 Task: Move the task Develop a new mobile app for a restaurant to the section Done in the project AgileIntegrate and filter the tasks in the project by Due next week
Action: Mouse moved to (359, 227)
Screenshot: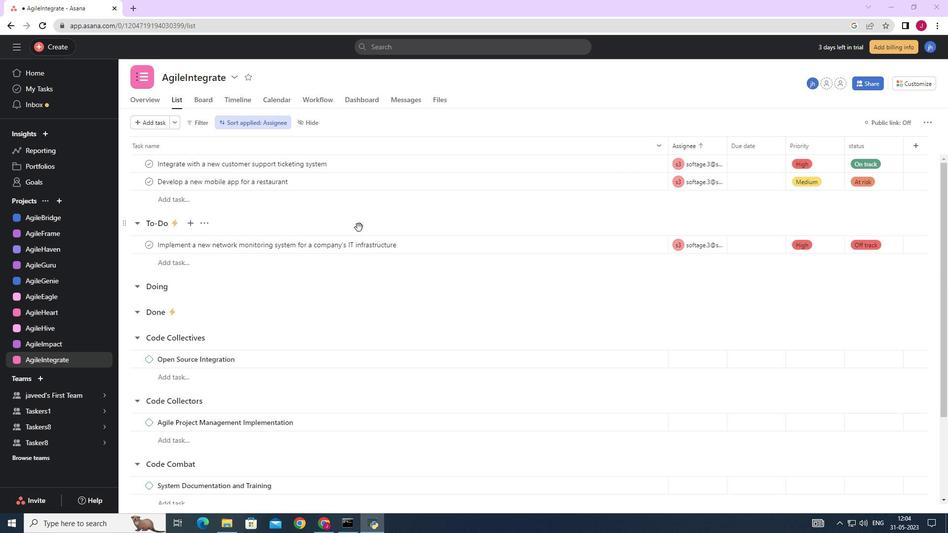 
Action: Mouse scrolled (359, 228) with delta (0, 0)
Screenshot: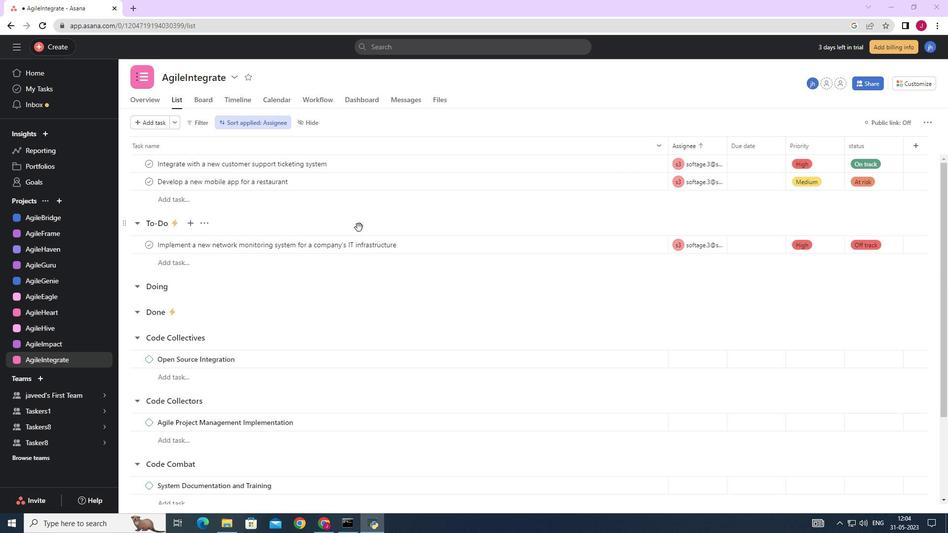 
Action: Mouse scrolled (359, 228) with delta (0, 0)
Screenshot: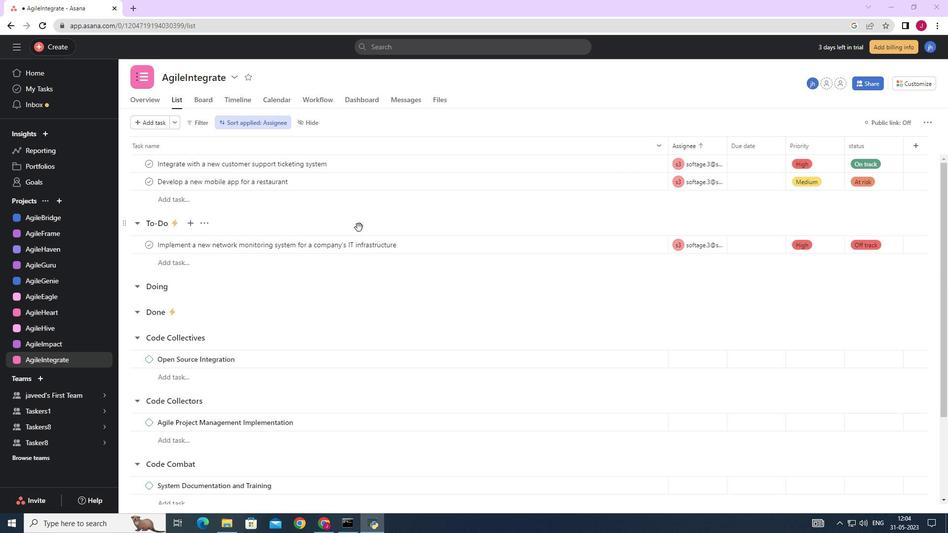 
Action: Mouse scrolled (359, 228) with delta (0, 0)
Screenshot: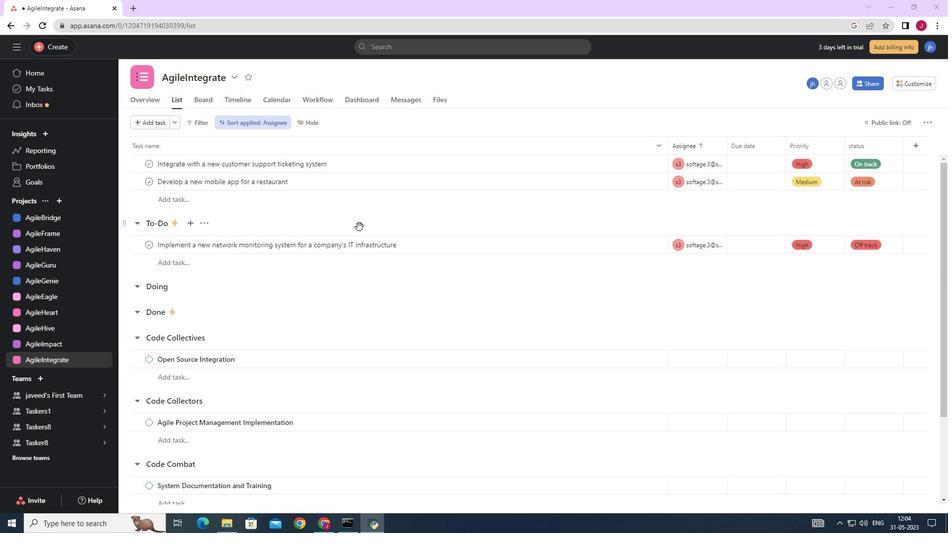 
Action: Mouse moved to (640, 181)
Screenshot: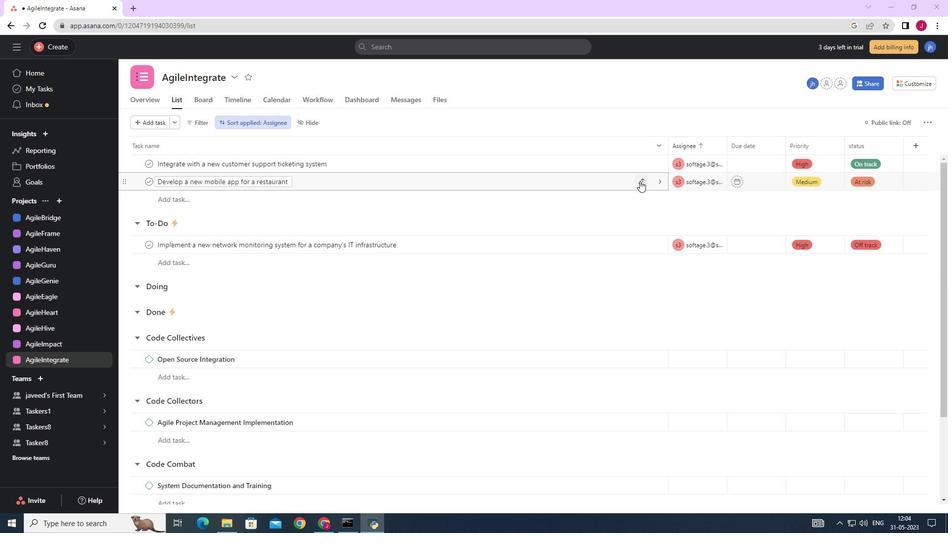 
Action: Mouse pressed left at (640, 181)
Screenshot: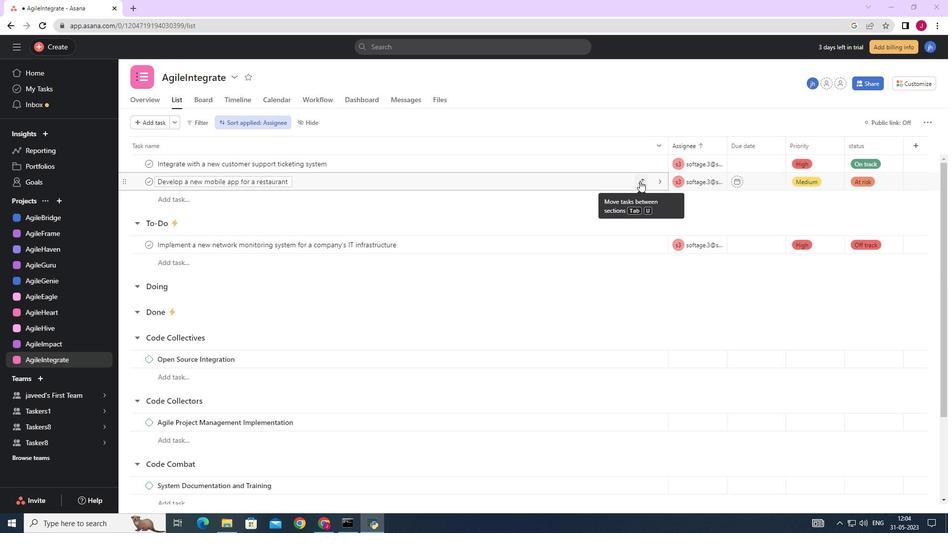 
Action: Mouse moved to (584, 269)
Screenshot: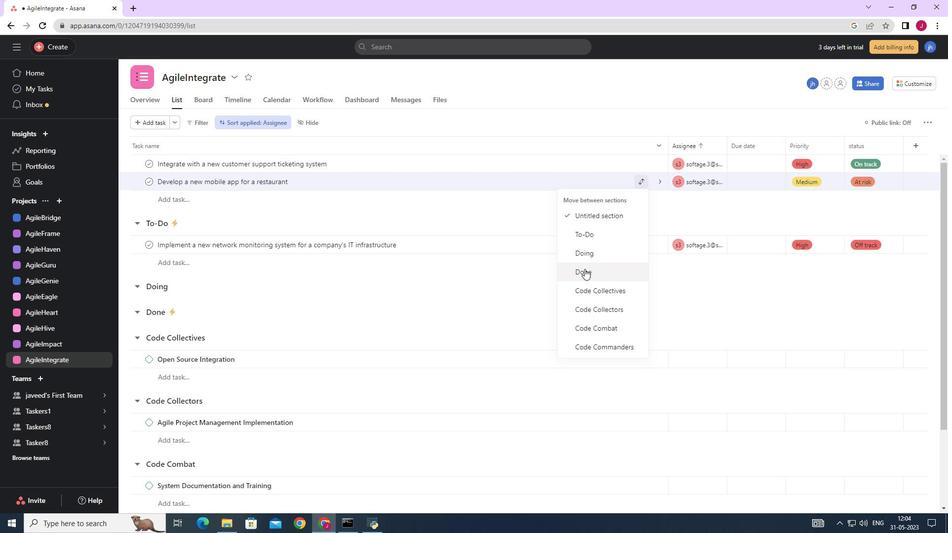 
Action: Mouse pressed left at (583, 269)
Screenshot: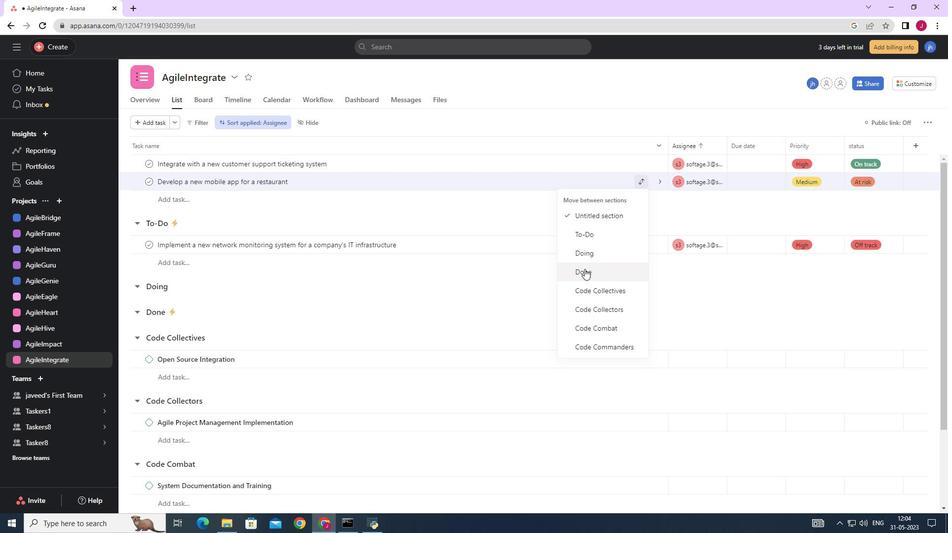 
Action: Mouse moved to (251, 123)
Screenshot: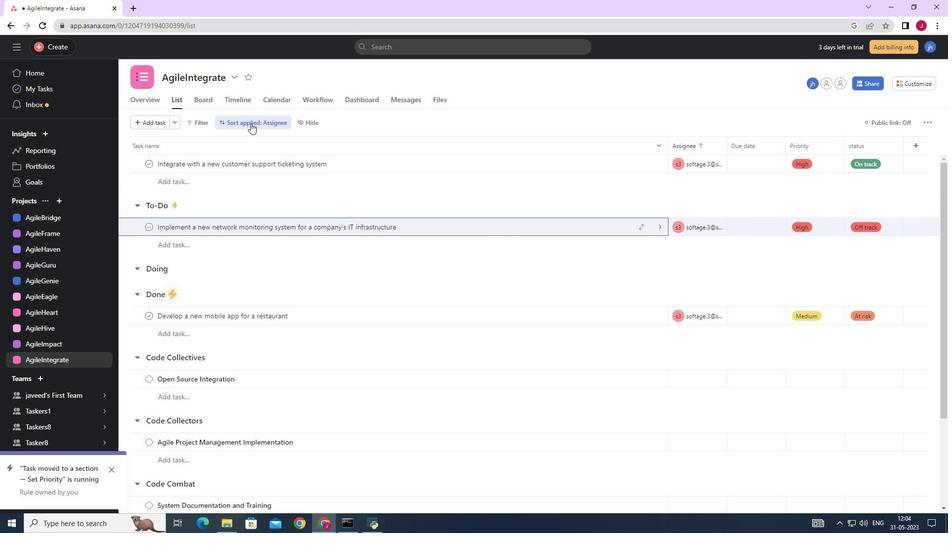 
Action: Mouse pressed left at (251, 123)
Screenshot: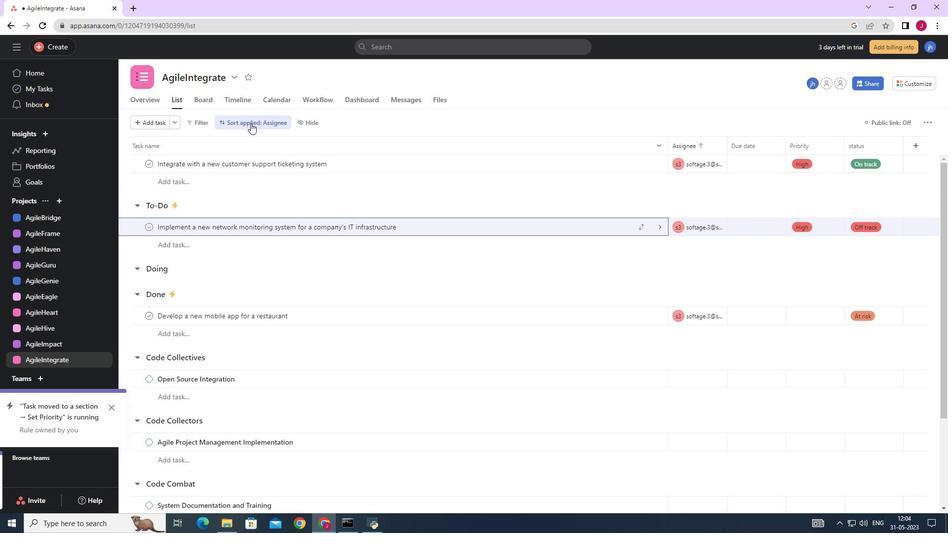 
Action: Mouse moved to (198, 120)
Screenshot: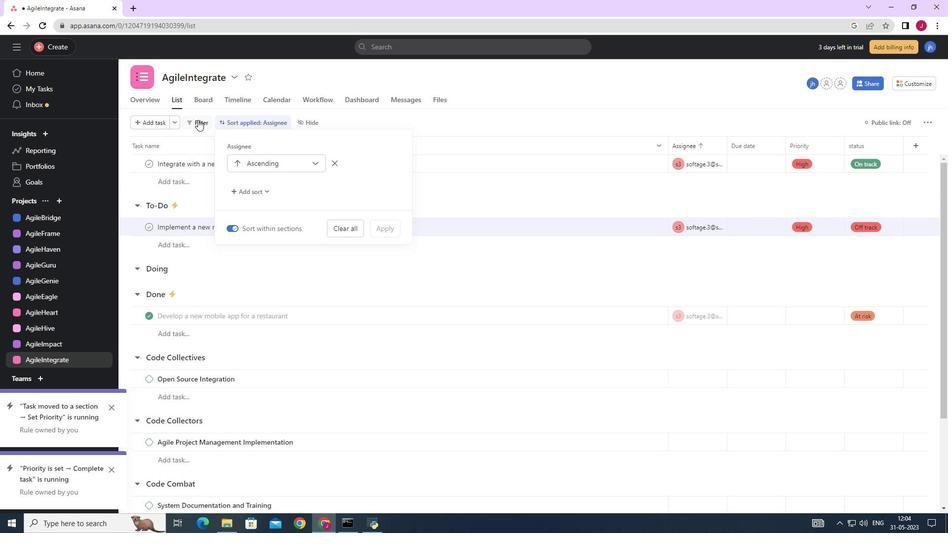 
Action: Mouse pressed left at (198, 120)
Screenshot: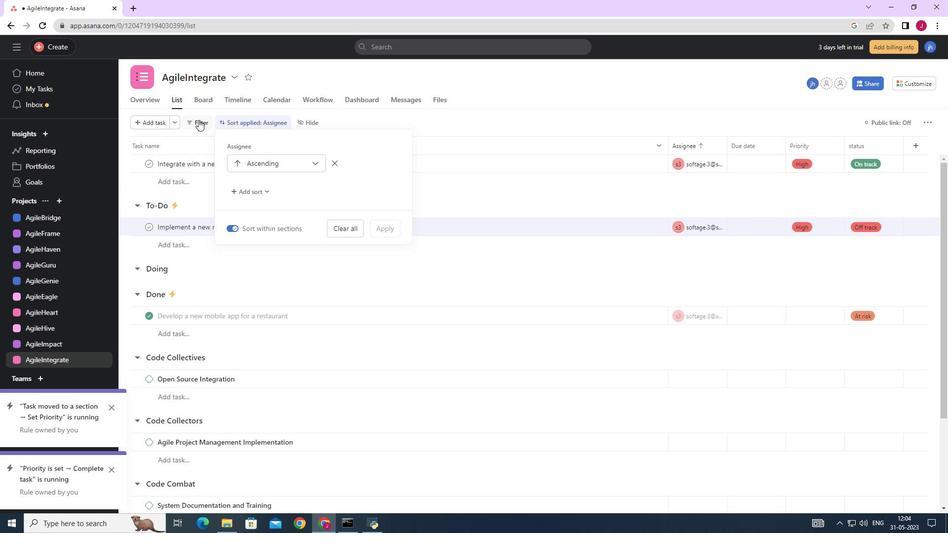 
Action: Mouse moved to (222, 180)
Screenshot: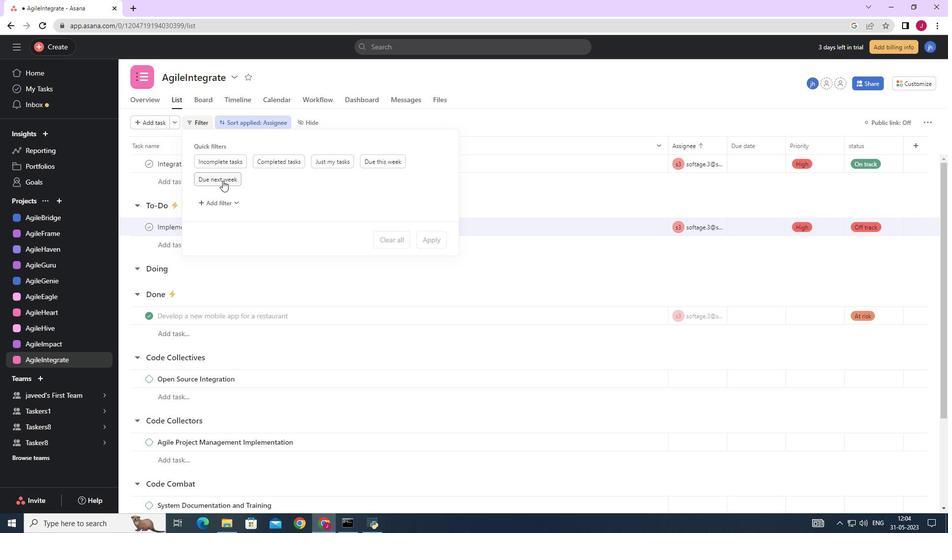 
Action: Mouse pressed left at (222, 180)
Screenshot: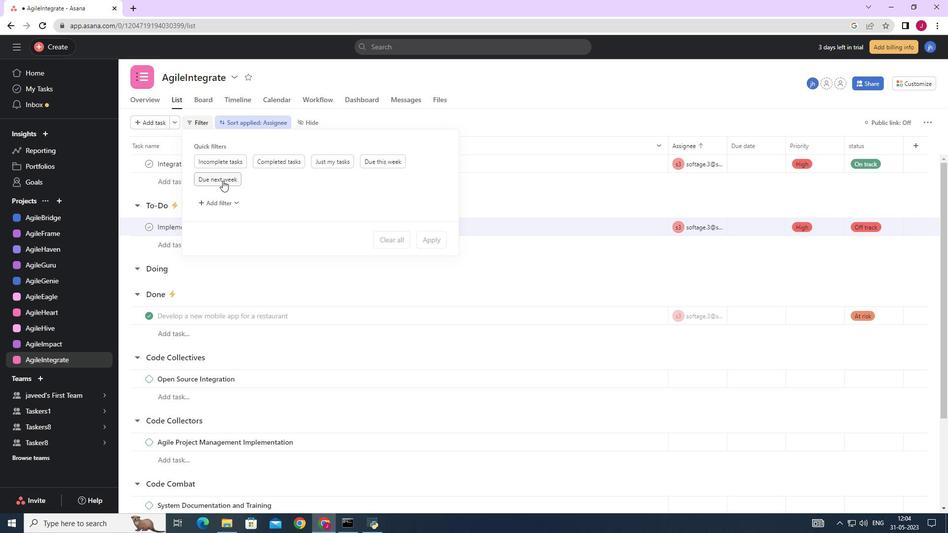 
Action: Mouse moved to (289, 216)
Screenshot: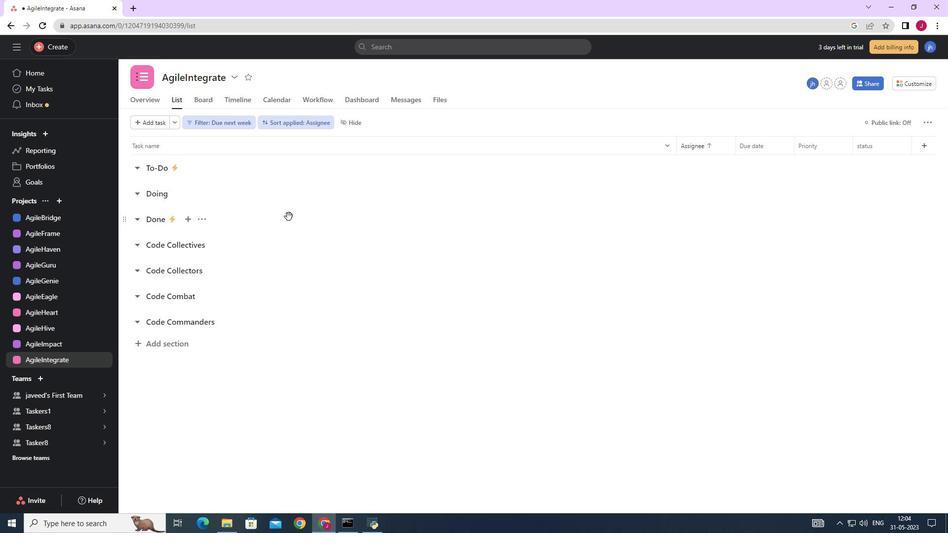 
